 Task: Play online crossword game.
Action: Mouse moved to (310, 161)
Screenshot: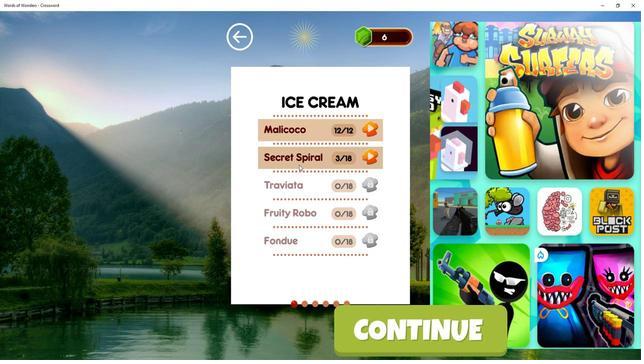 
Action: Mouse pressed left at (310, 161)
Screenshot: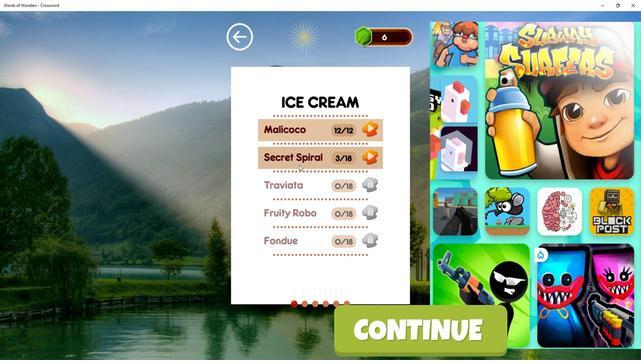 
Action: Mouse moved to (258, 99)
Screenshot: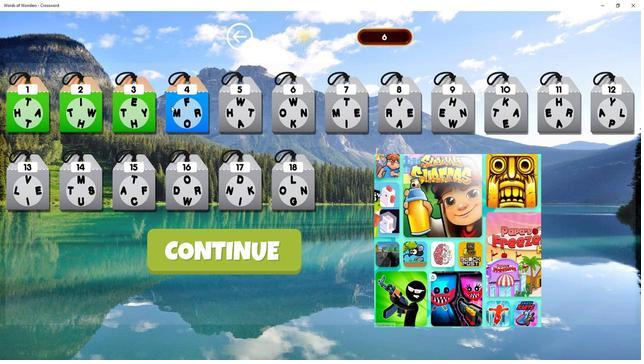 
Action: Mouse pressed left at (258, 99)
Screenshot: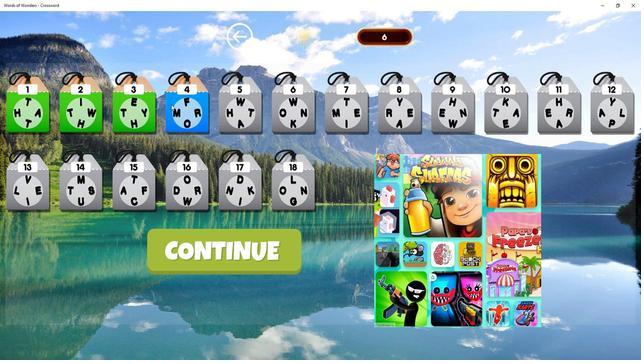 
Action: Mouse moved to (335, 242)
Screenshot: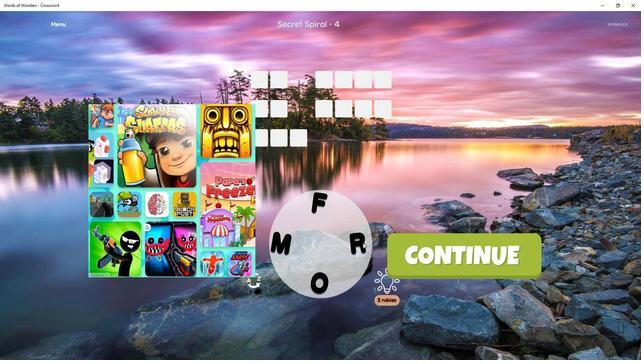 
Action: Mouse pressed left at (335, 242)
Screenshot: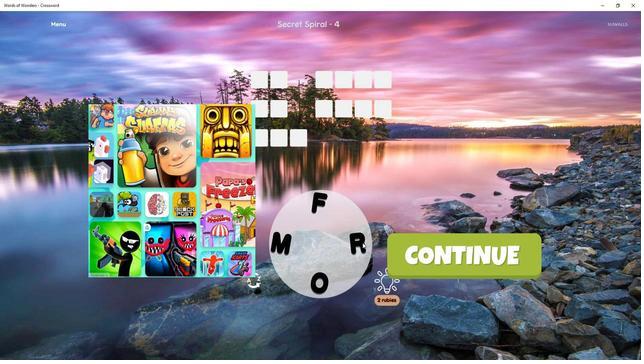 
Action: Mouse moved to (316, 195)
Screenshot: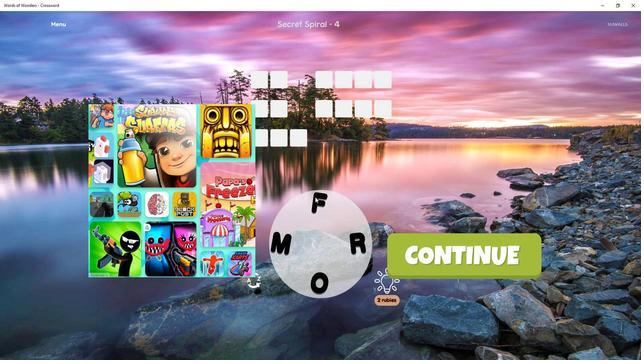 
Action: Mouse pressed left at (316, 195)
Screenshot: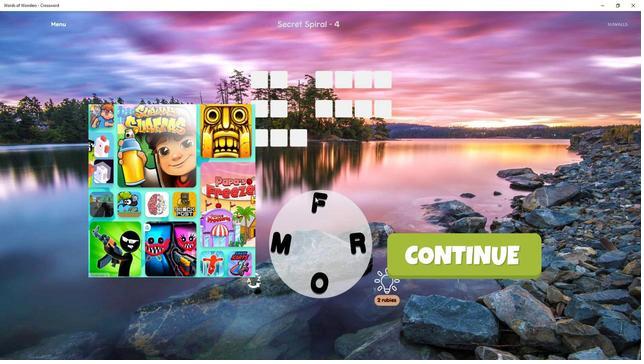 
Action: Mouse moved to (315, 281)
Screenshot: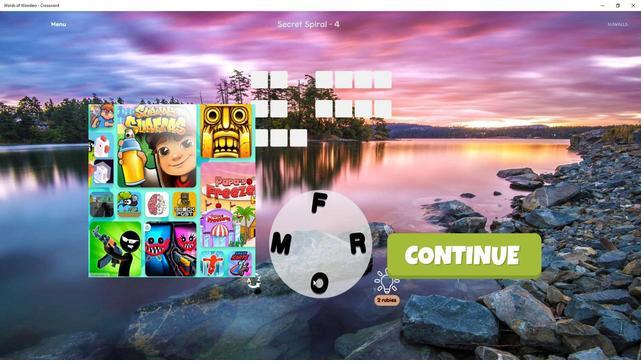 
Action: Mouse pressed left at (315, 281)
Screenshot: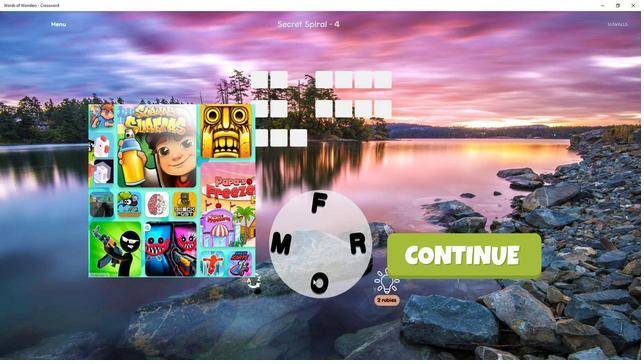 
Action: Mouse moved to (314, 284)
Screenshot: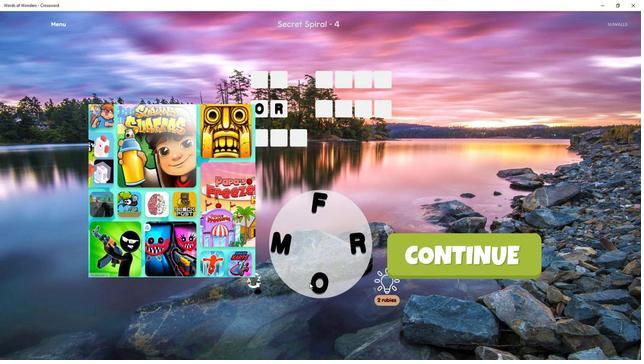 
Action: Mouse pressed left at (314, 284)
Screenshot: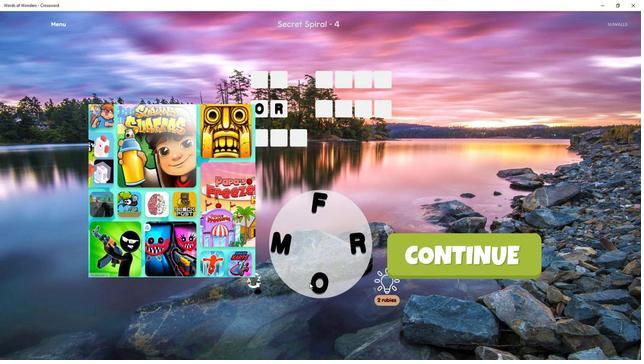 
Action: Mouse moved to (317, 203)
Screenshot: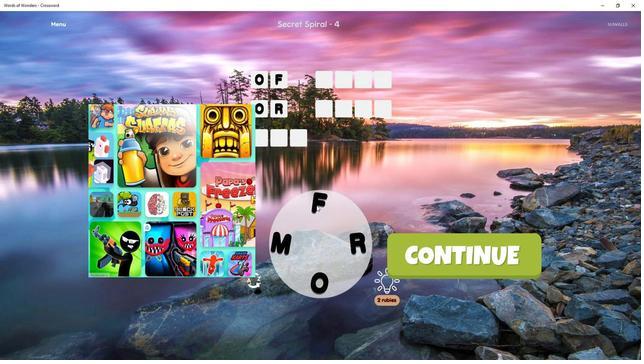 
Action: Mouse pressed left at (317, 203)
Screenshot: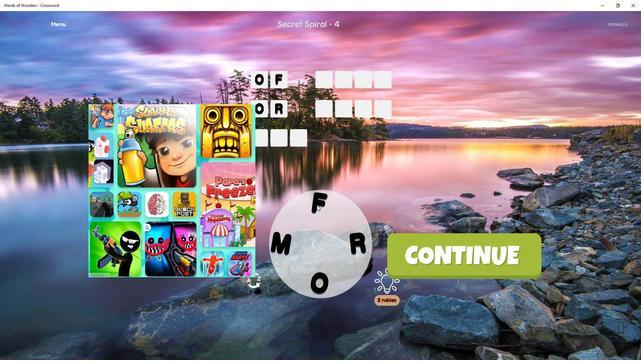 
Action: Mouse moved to (304, 243)
Screenshot: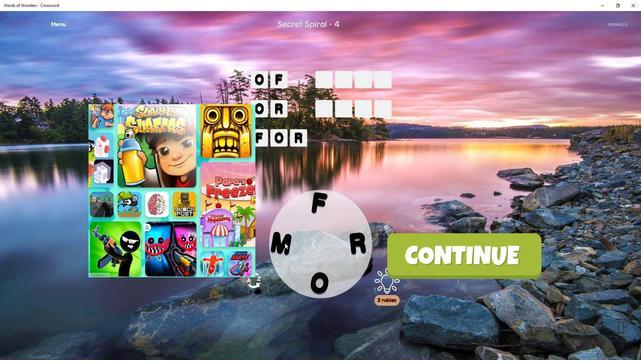 
Action: Mouse pressed left at (304, 243)
Screenshot: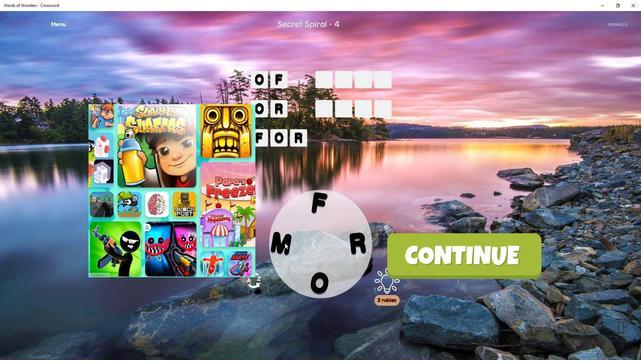 
Action: Mouse moved to (305, 239)
Screenshot: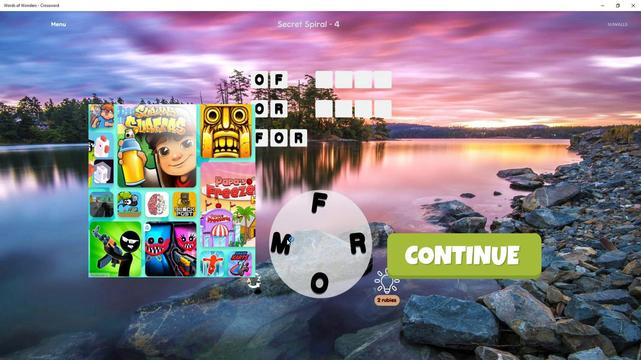 
Action: Mouse pressed left at (305, 239)
Screenshot: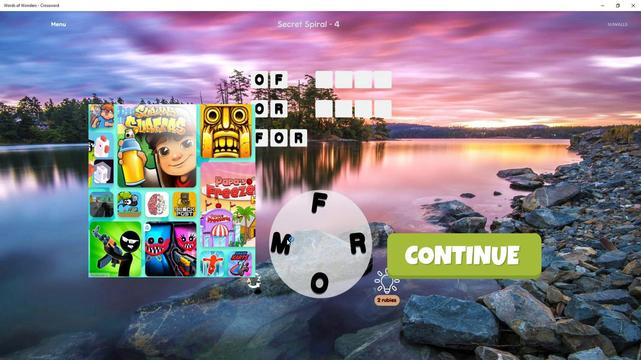 
Action: Mouse pressed left at (305, 239)
Screenshot: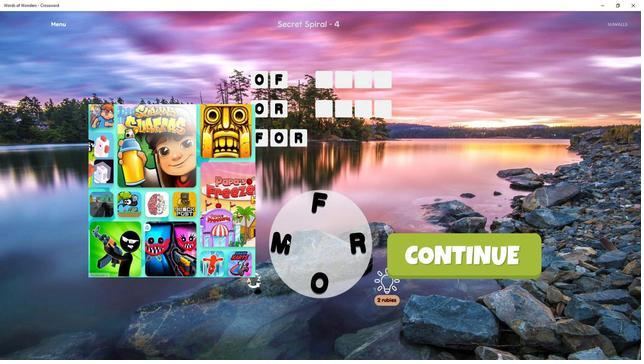 
Action: Mouse moved to (333, 244)
Screenshot: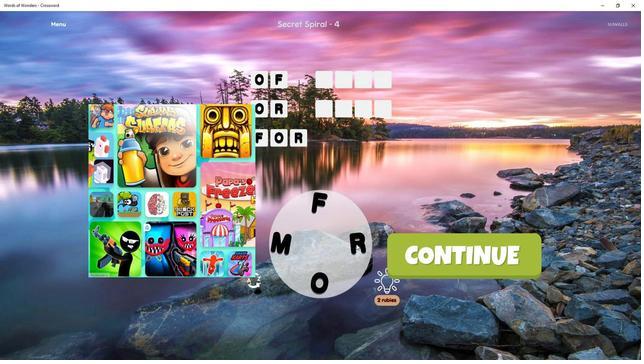 
Action: Mouse pressed left at (333, 244)
Screenshot: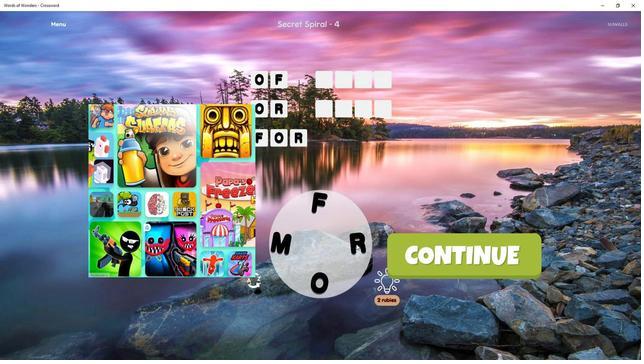 
Action: Mouse moved to (315, 201)
Screenshot: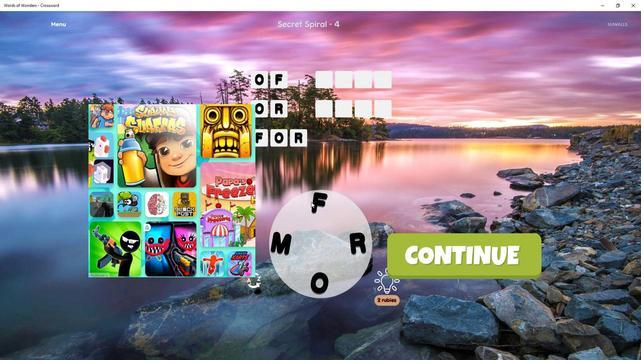 
Action: Mouse pressed left at (315, 201)
Screenshot: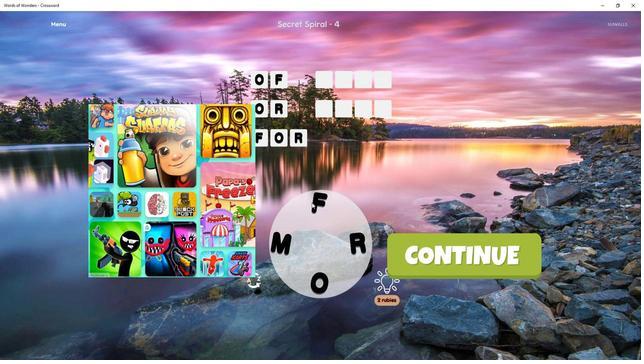 
Action: Mouse moved to (332, 248)
Screenshot: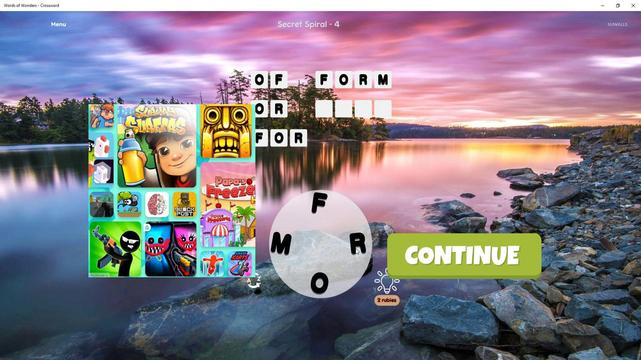 
Action: Mouse pressed left at (332, 248)
Screenshot: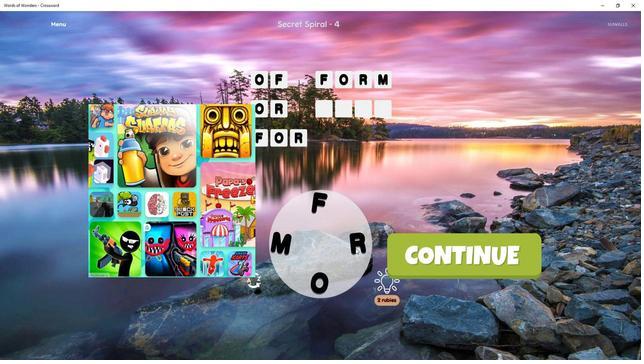 
Action: Mouse moved to (317, 201)
Screenshot: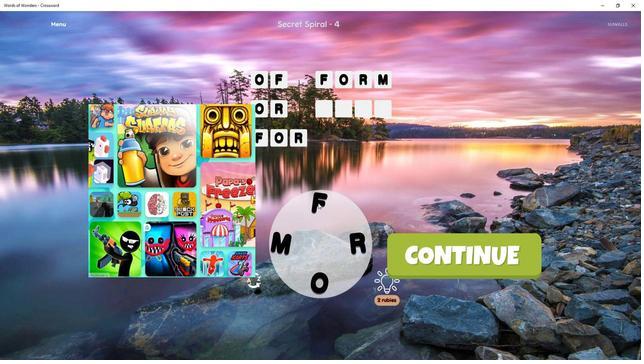 
Action: Mouse pressed left at (317, 201)
Screenshot: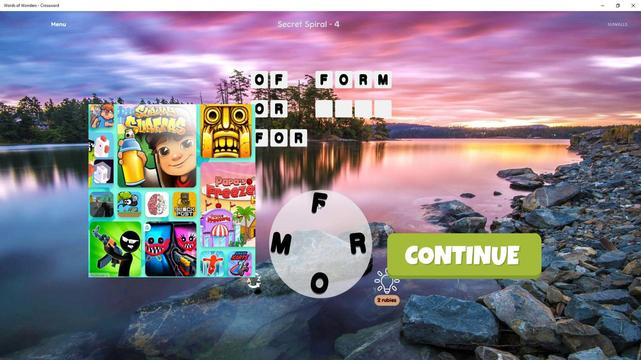 
Action: Mouse moved to (344, 290)
Screenshot: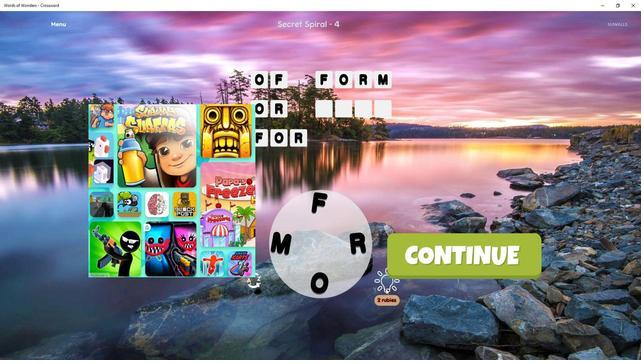 
Action: Mouse pressed left at (344, 290)
Screenshot: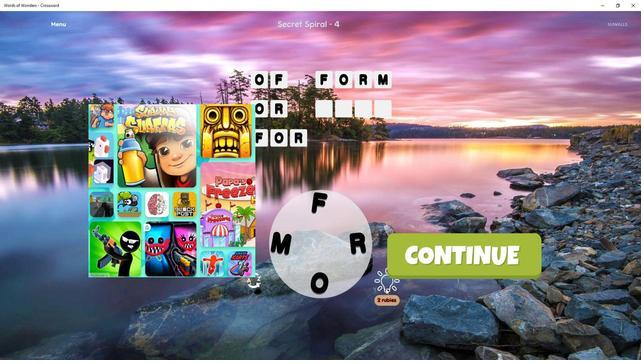 
Action: Mouse moved to (316, 202)
Screenshot: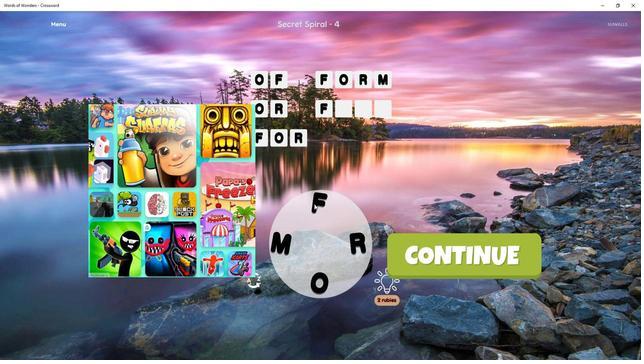 
Action: Mouse pressed left at (316, 202)
Screenshot: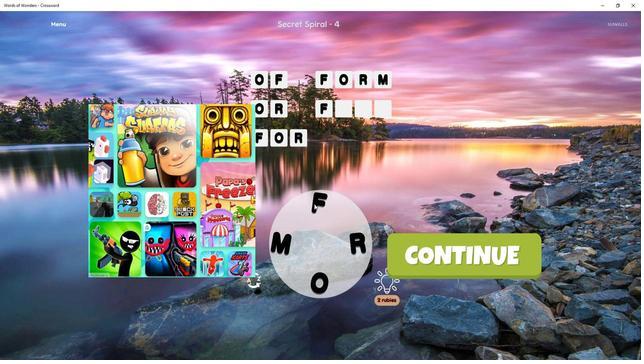 
Action: Mouse moved to (318, 198)
Screenshot: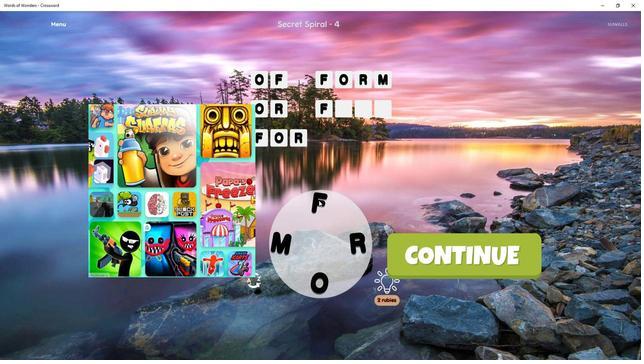 
Action: Mouse pressed left at (318, 198)
Screenshot: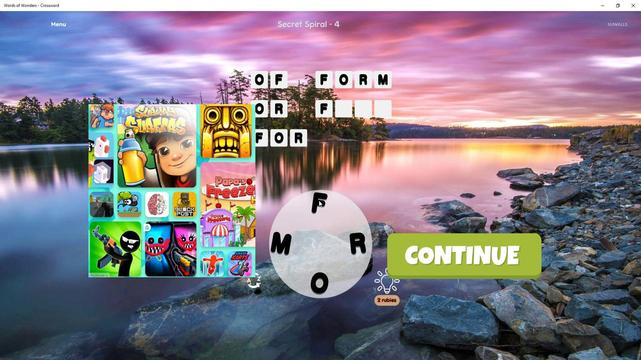 
Action: Mouse moved to (317, 194)
Screenshot: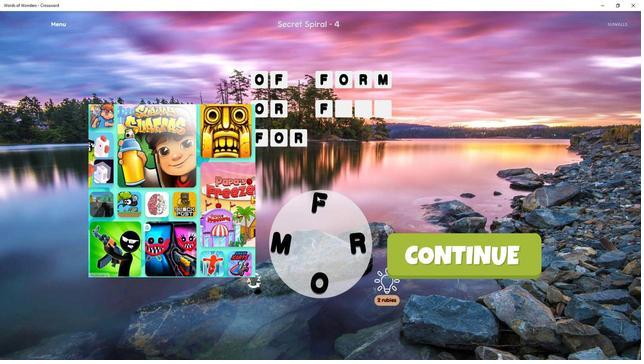
Action: Mouse pressed left at (317, 194)
Screenshot: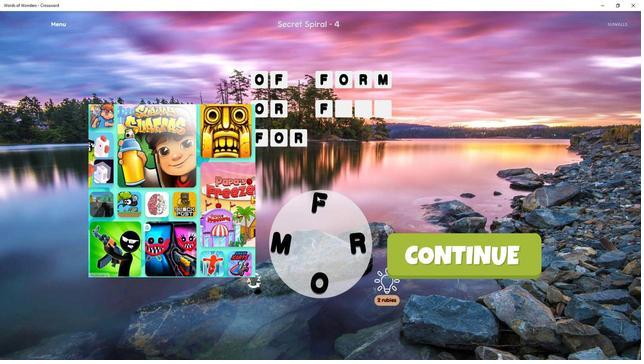 
Action: Mouse moved to (318, 203)
Screenshot: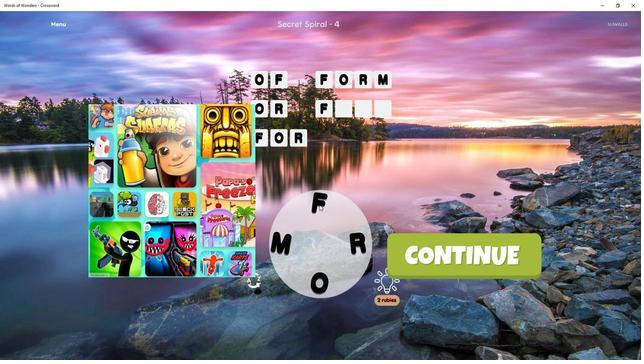 
Action: Mouse pressed left at (318, 203)
Screenshot: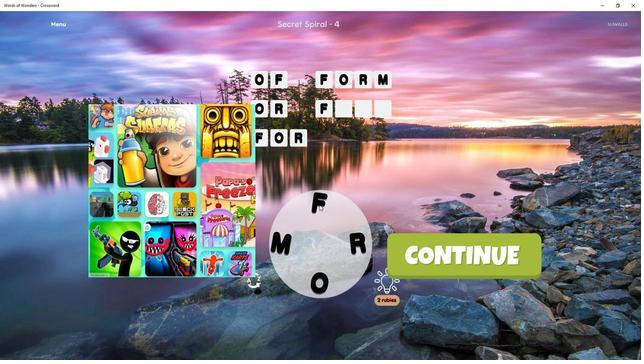 
Action: Mouse moved to (332, 181)
Screenshot: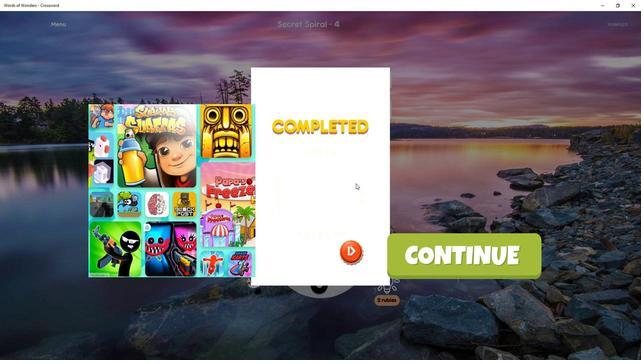 
